 Task: Look for products in the category "More Meals & Sides" from Store Brand only.
Action: Mouse moved to (21, 125)
Screenshot: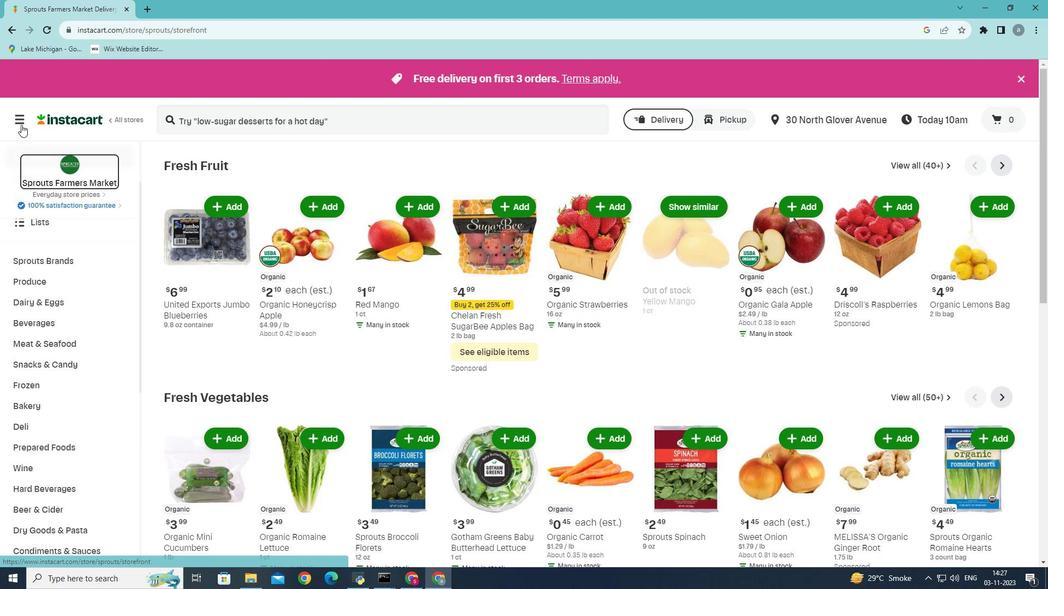 
Action: Mouse pressed left at (21, 125)
Screenshot: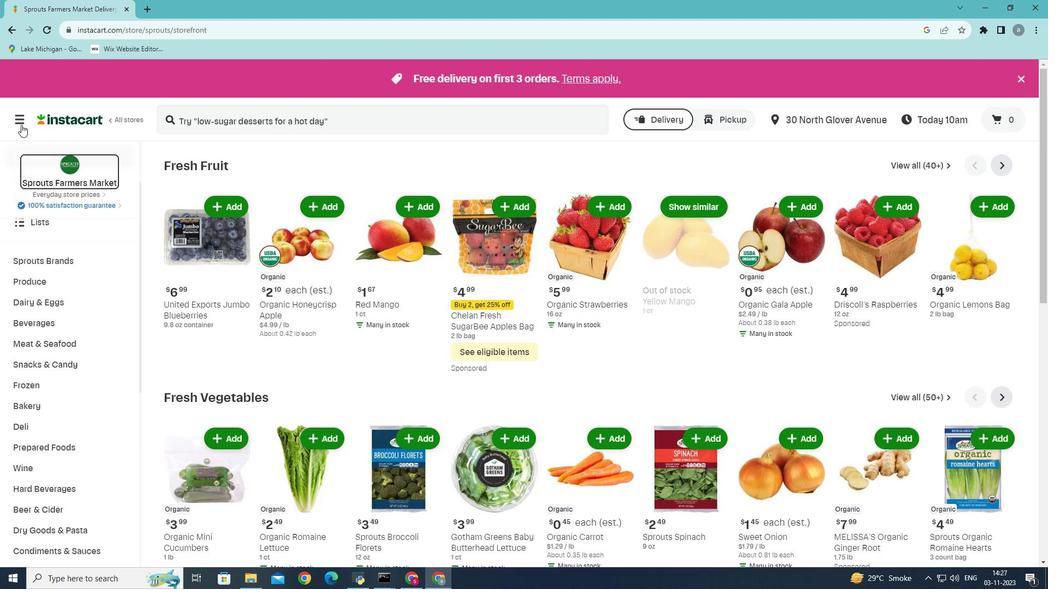 
Action: Mouse moved to (69, 303)
Screenshot: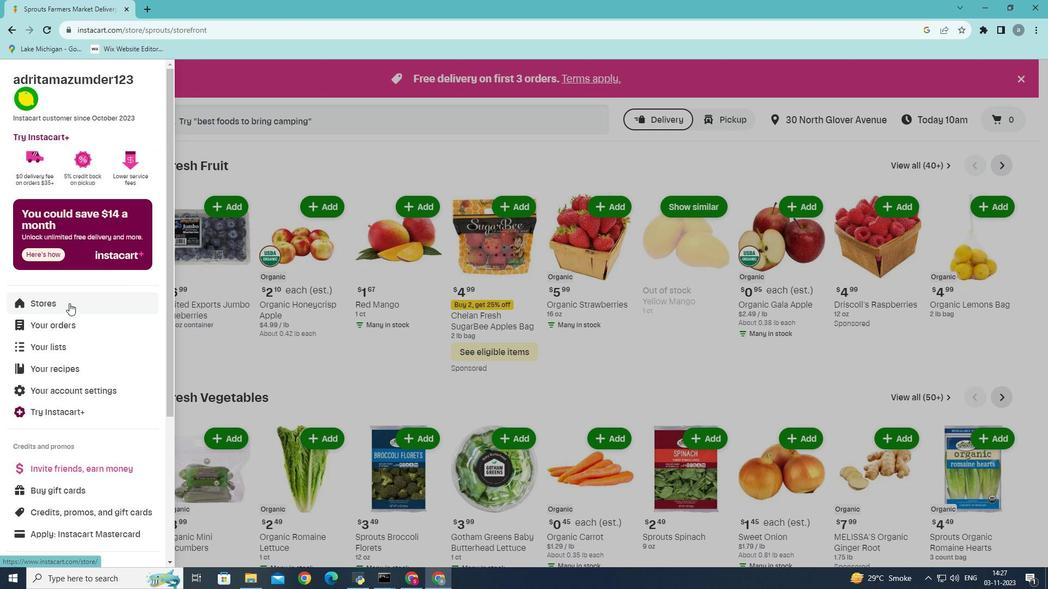 
Action: Mouse pressed left at (69, 303)
Screenshot: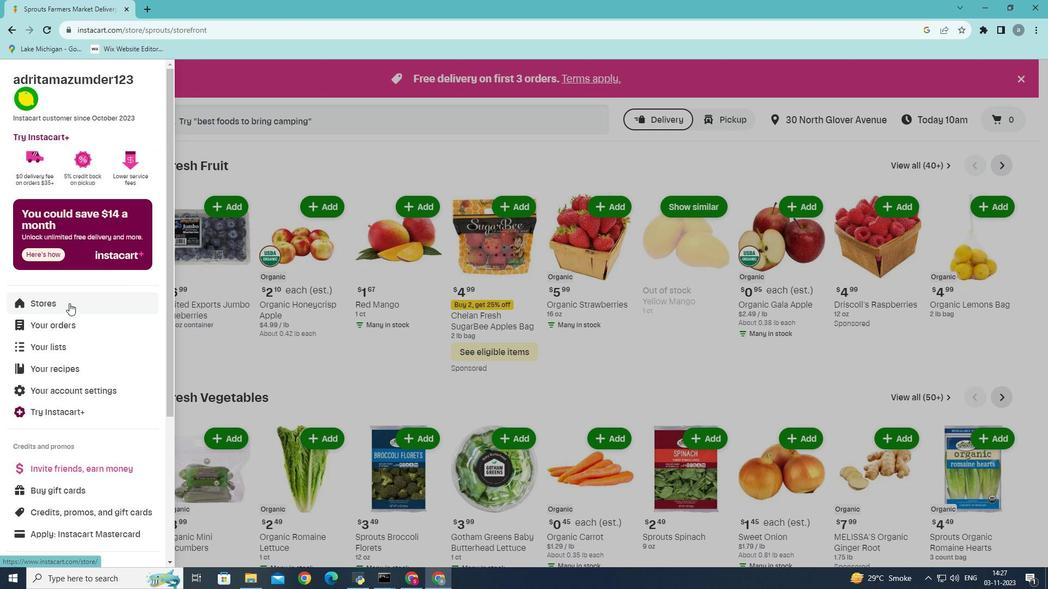 
Action: Mouse moved to (246, 126)
Screenshot: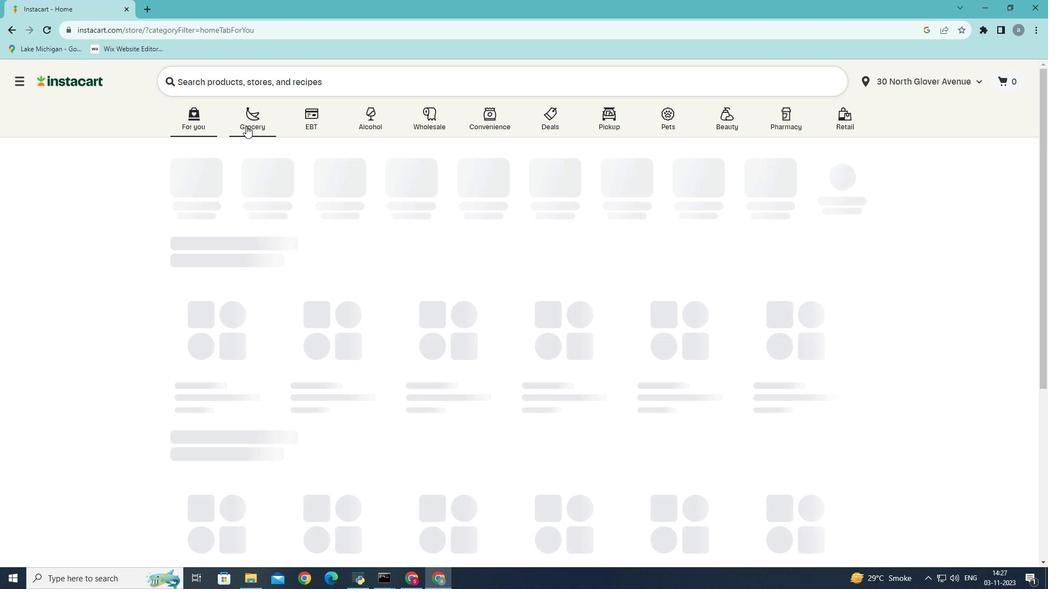 
Action: Mouse pressed left at (246, 126)
Screenshot: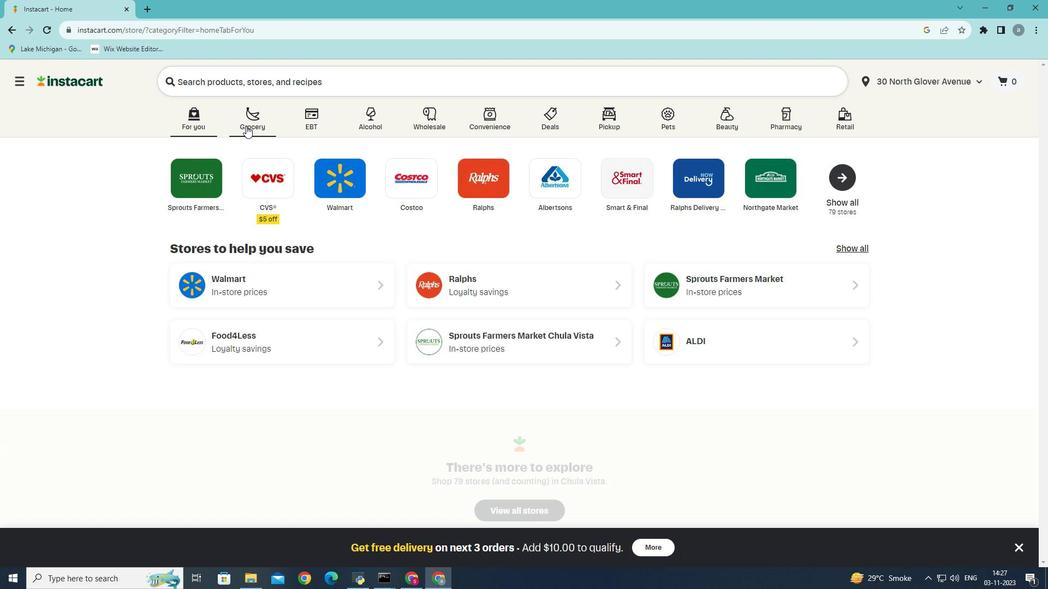 
Action: Mouse moved to (237, 334)
Screenshot: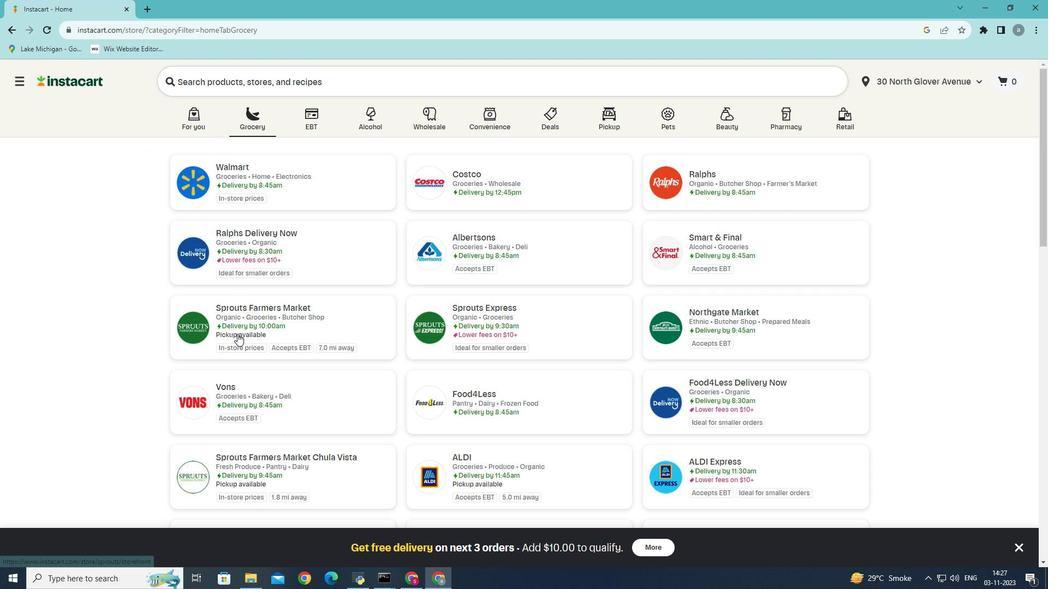 
Action: Mouse pressed left at (237, 334)
Screenshot: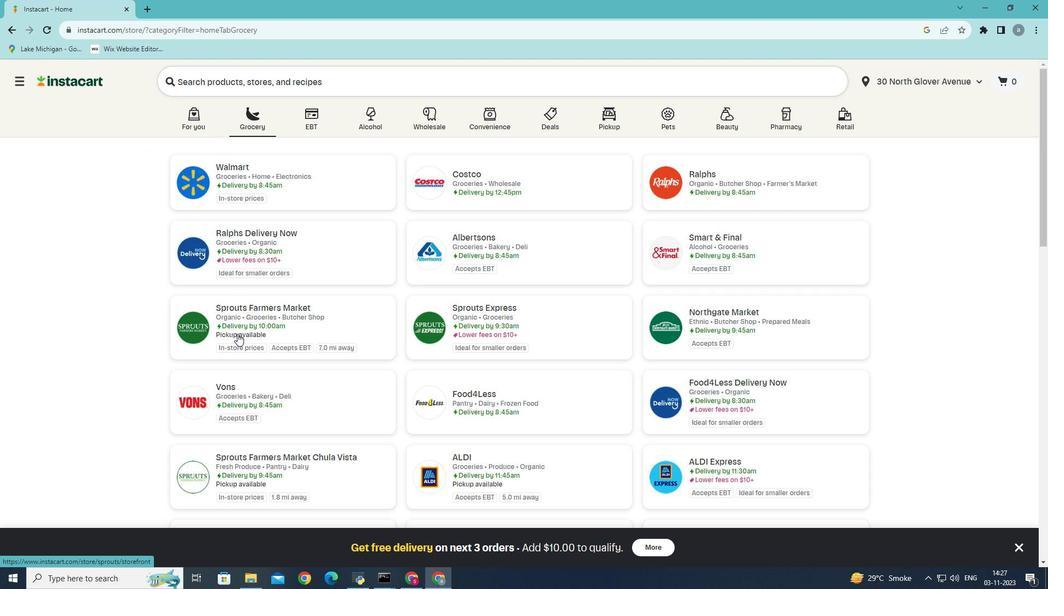 
Action: Mouse moved to (81, 438)
Screenshot: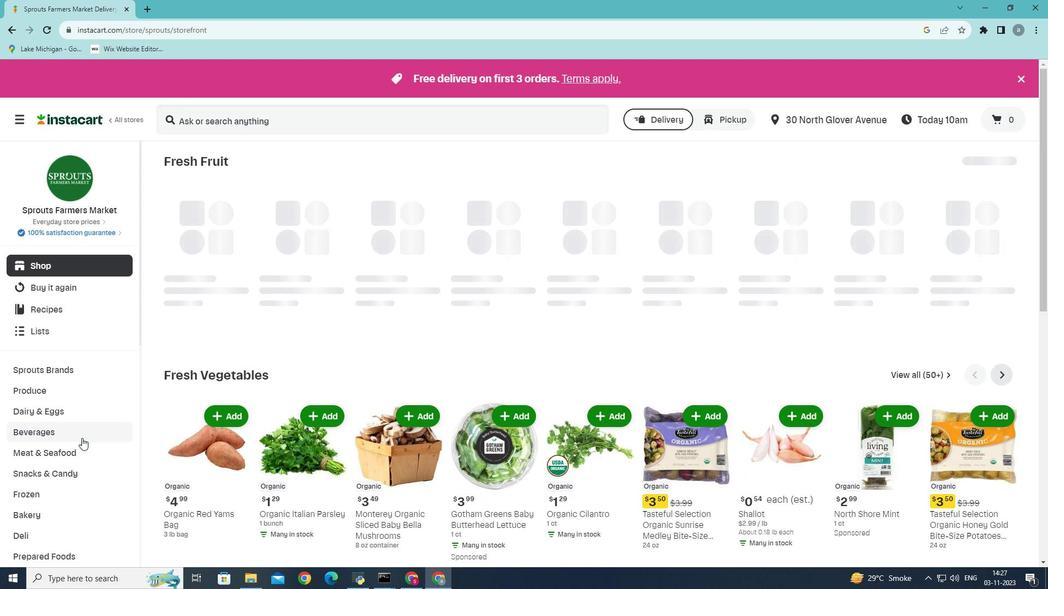 
Action: Mouse scrolled (81, 437) with delta (0, 0)
Screenshot: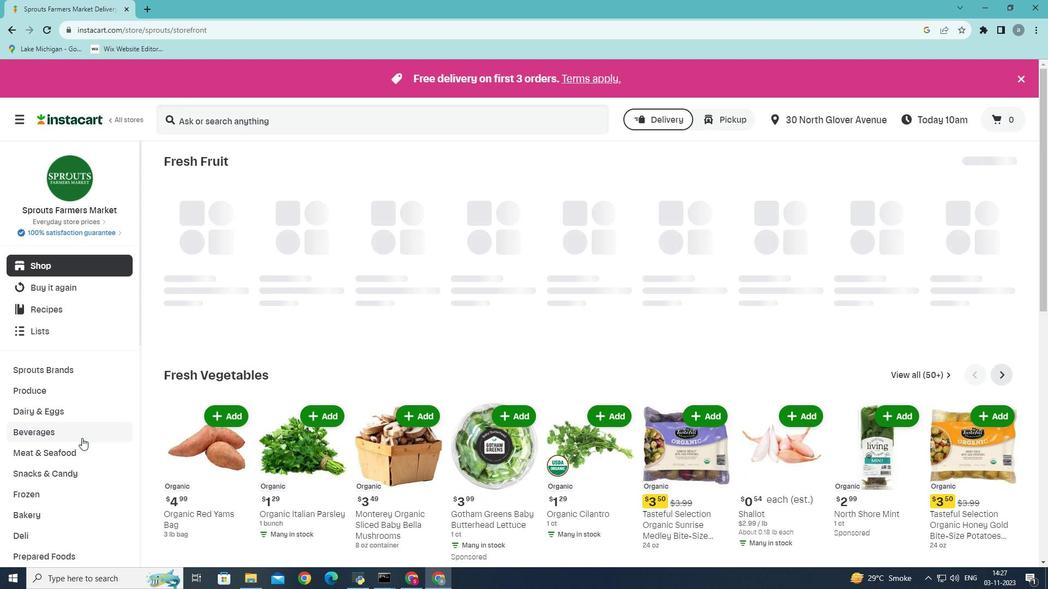 
Action: Mouse moved to (71, 449)
Screenshot: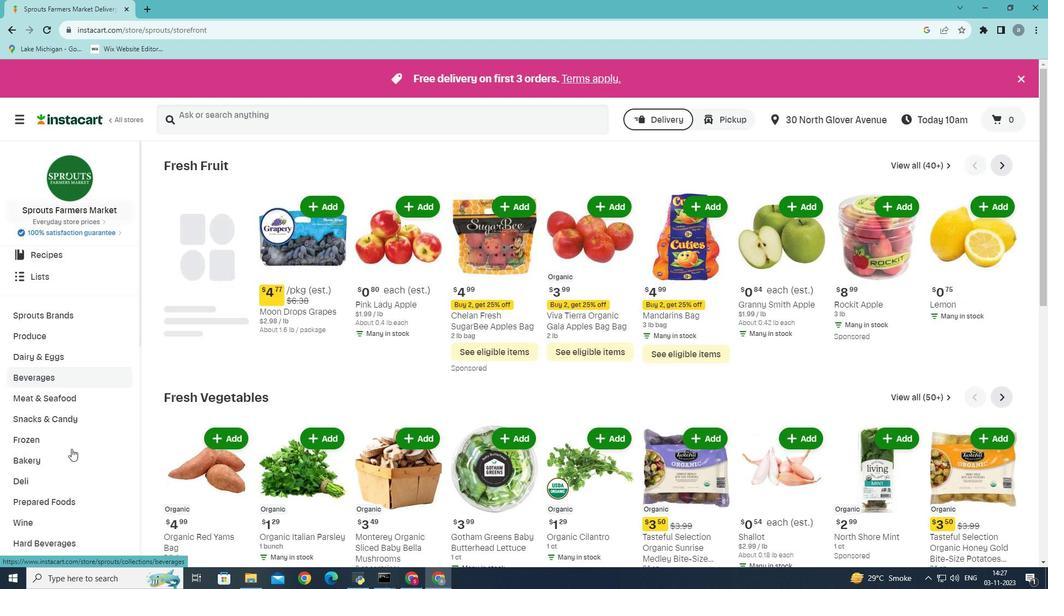 
Action: Mouse scrolled (71, 448) with delta (0, 0)
Screenshot: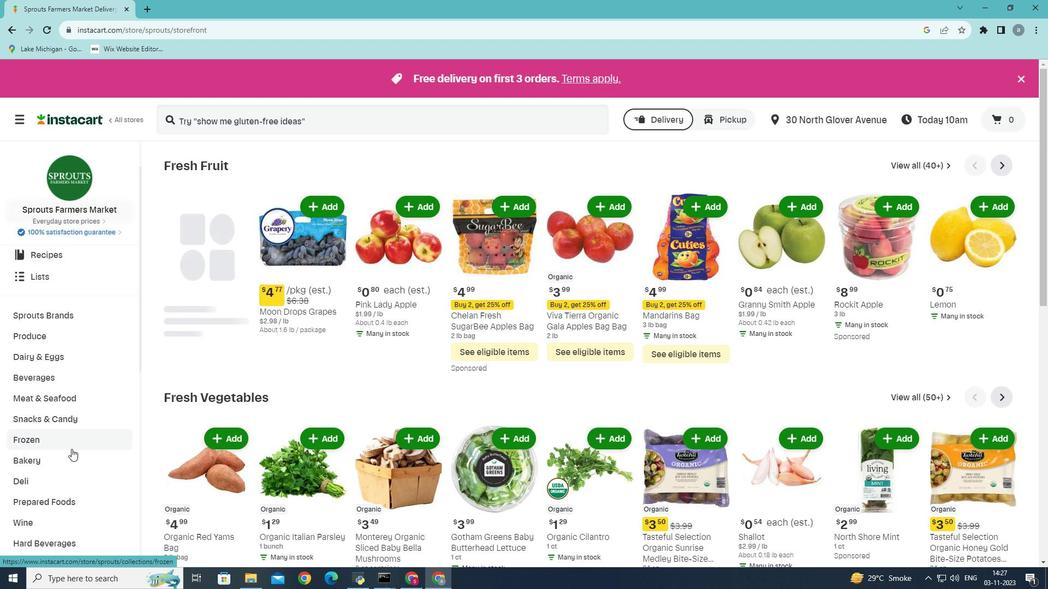 
Action: Mouse moved to (70, 449)
Screenshot: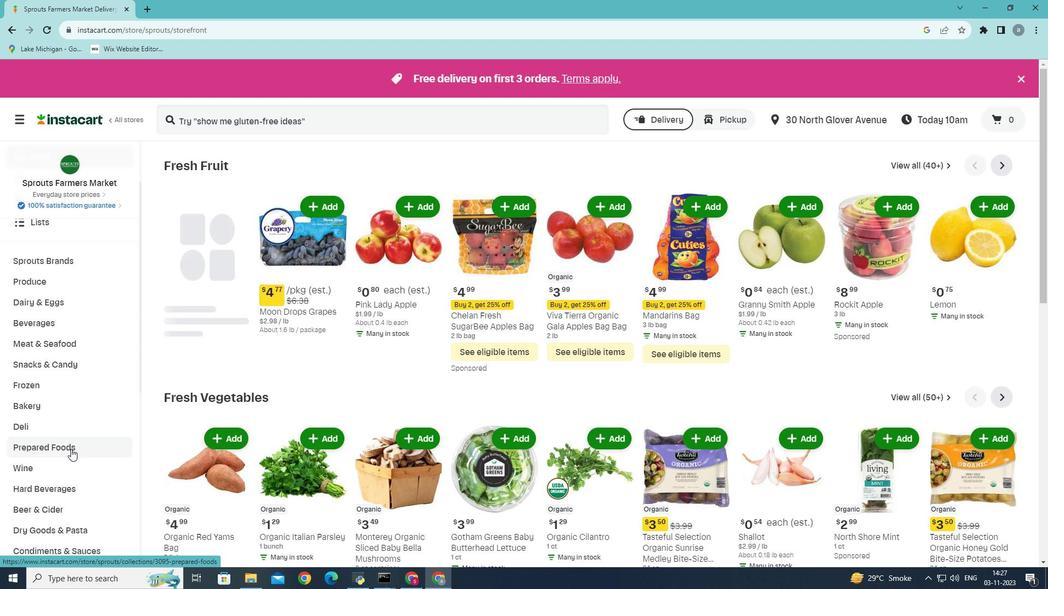 
Action: Mouse scrolled (70, 448) with delta (0, 0)
Screenshot: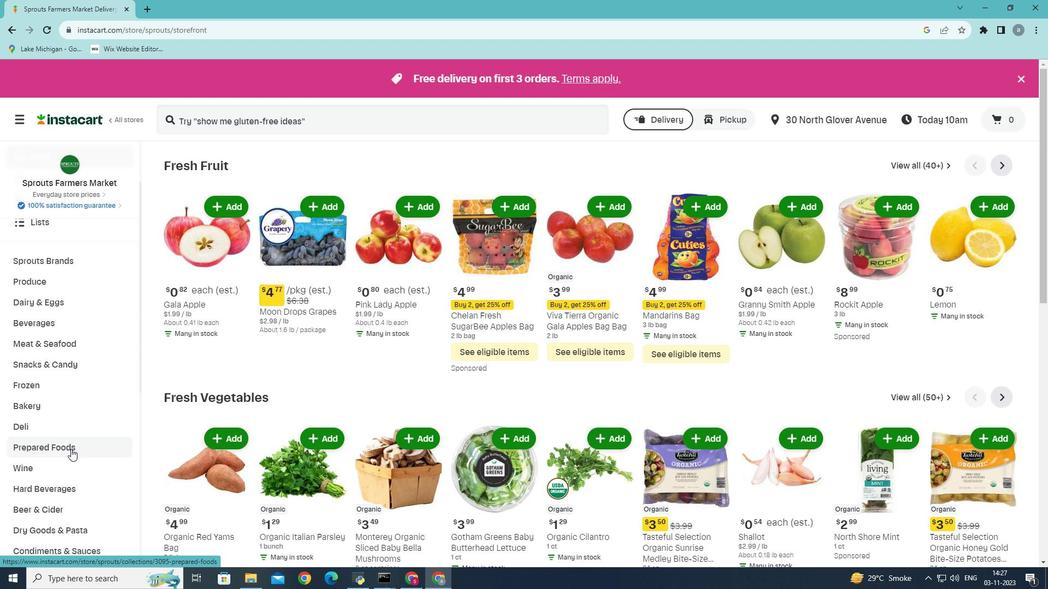 
Action: Mouse moved to (67, 391)
Screenshot: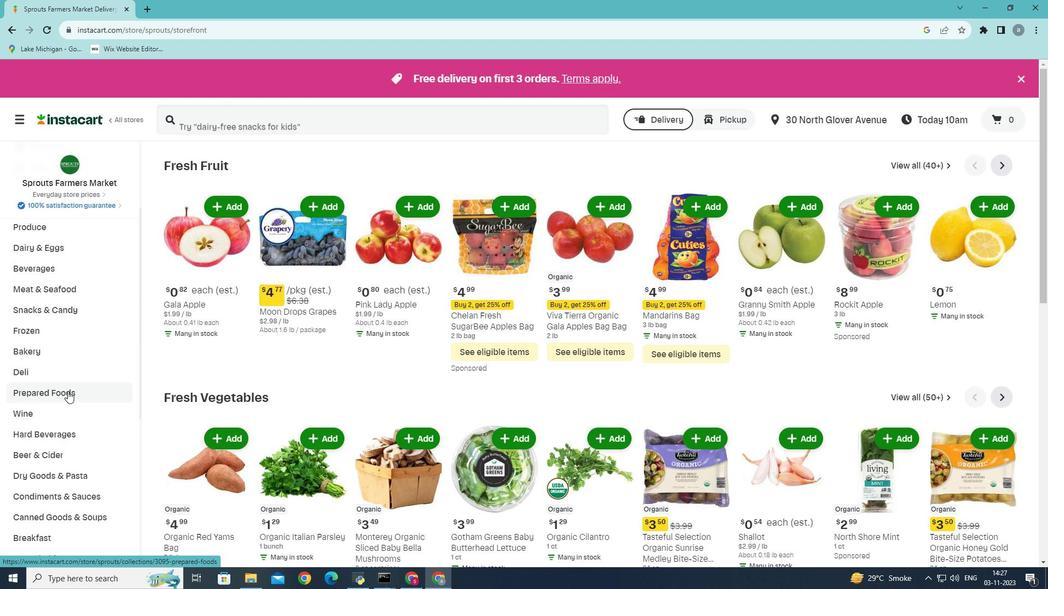 
Action: Mouse pressed left at (67, 391)
Screenshot: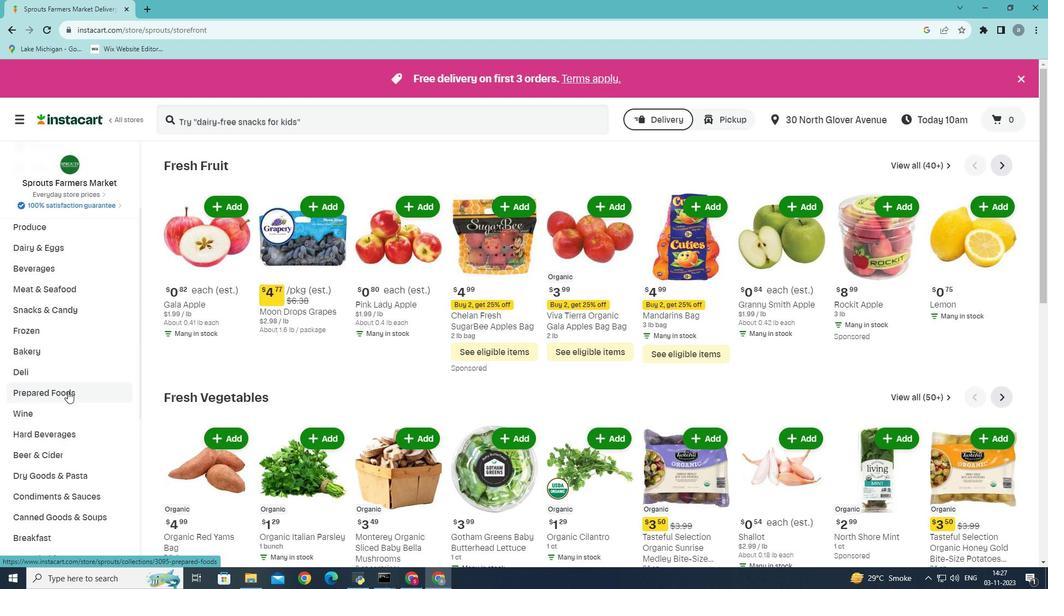 
Action: Mouse moved to (386, 188)
Screenshot: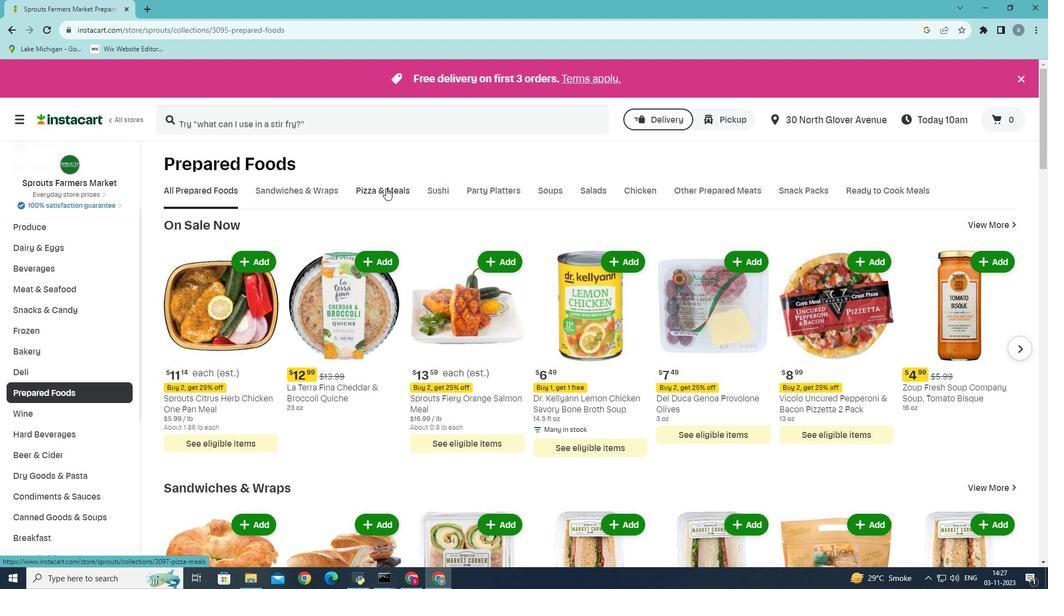 
Action: Mouse pressed left at (386, 188)
Screenshot: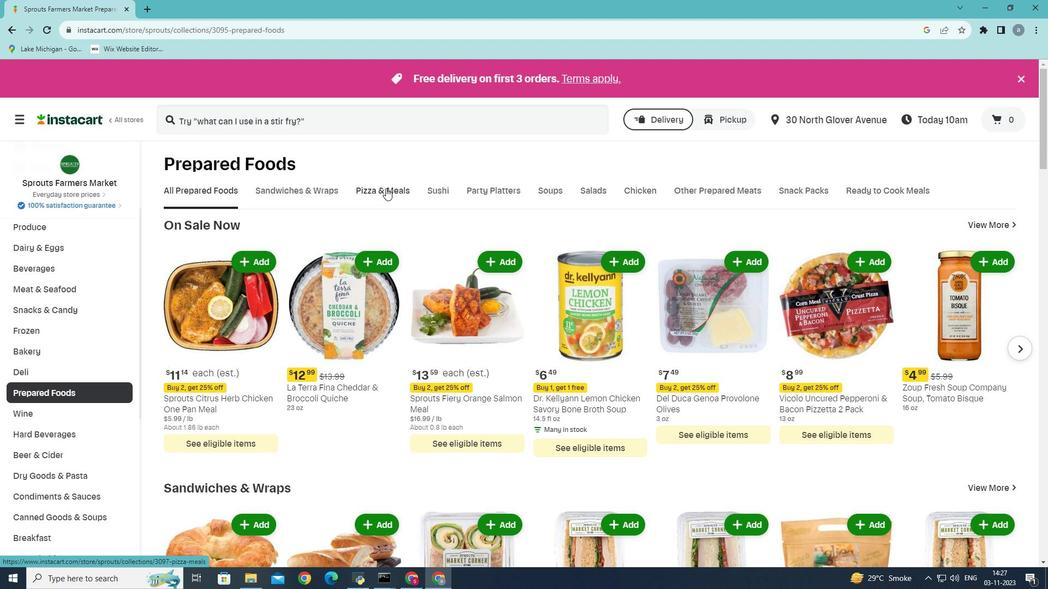 
Action: Mouse moved to (757, 242)
Screenshot: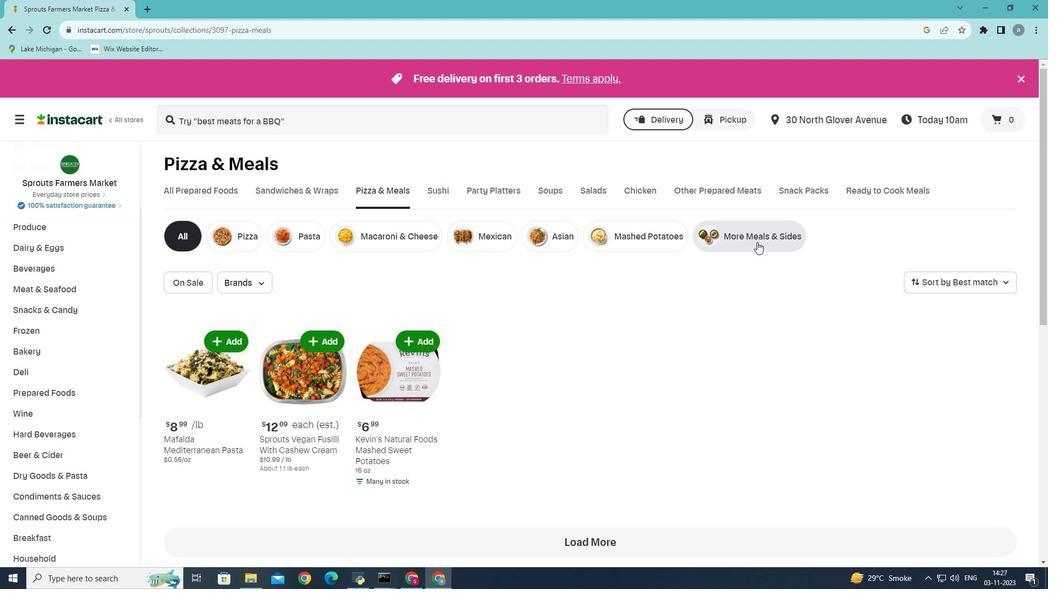 
Action: Mouse pressed left at (757, 242)
Screenshot: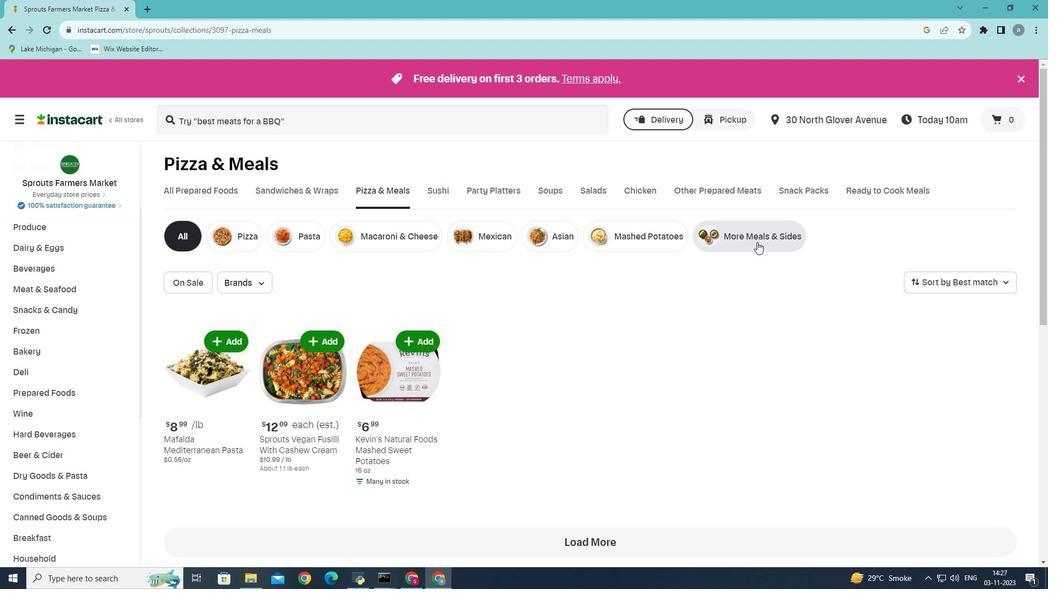 
Action: Mouse moved to (264, 280)
Screenshot: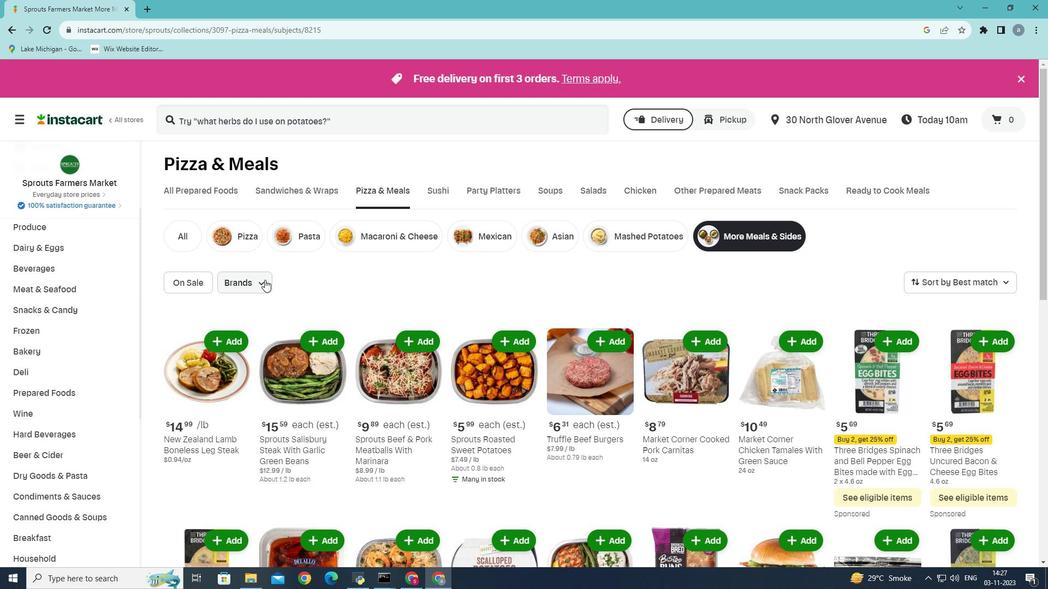 
Action: Mouse pressed left at (264, 280)
Screenshot: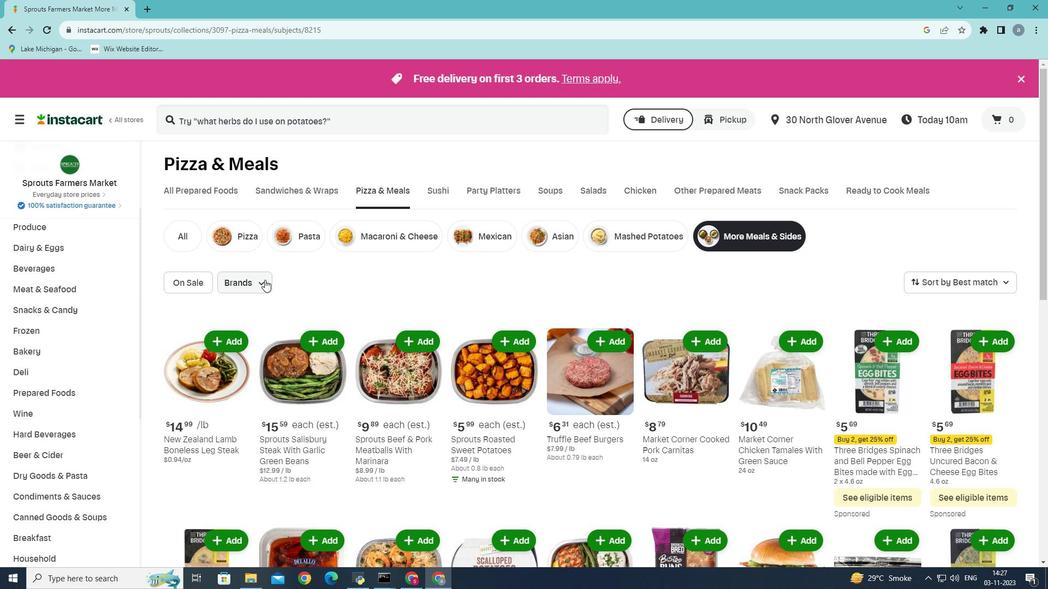 
Action: Mouse moved to (271, 317)
Screenshot: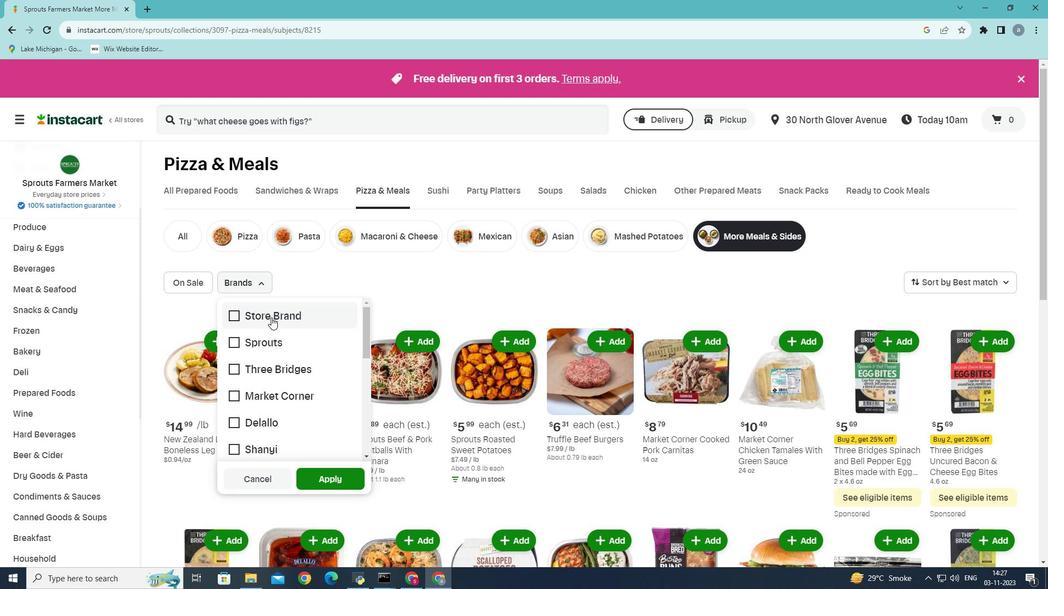 
Action: Mouse pressed left at (271, 317)
Screenshot: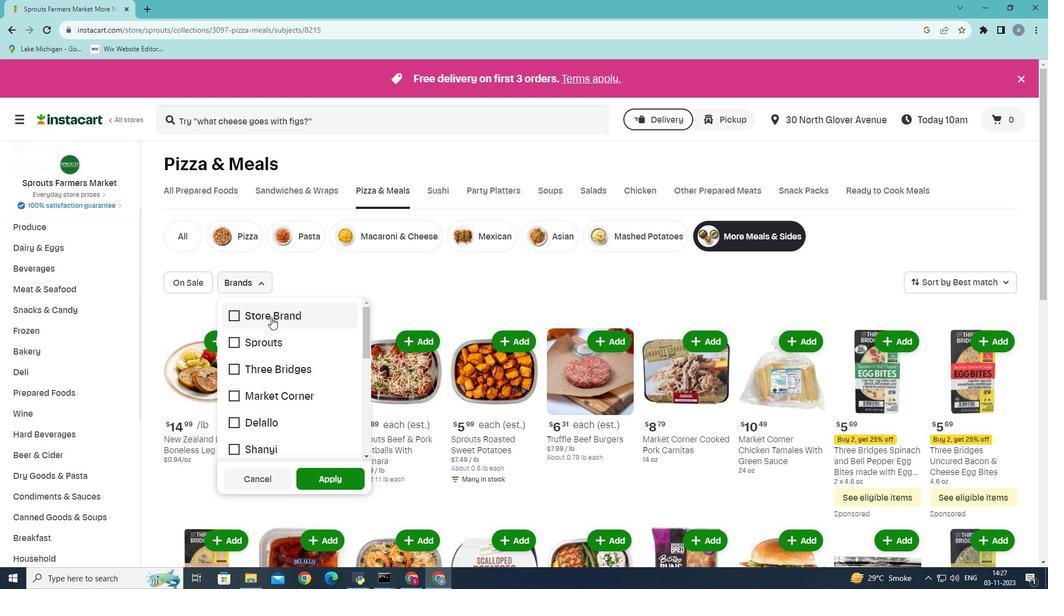 
Action: Mouse moved to (339, 484)
Screenshot: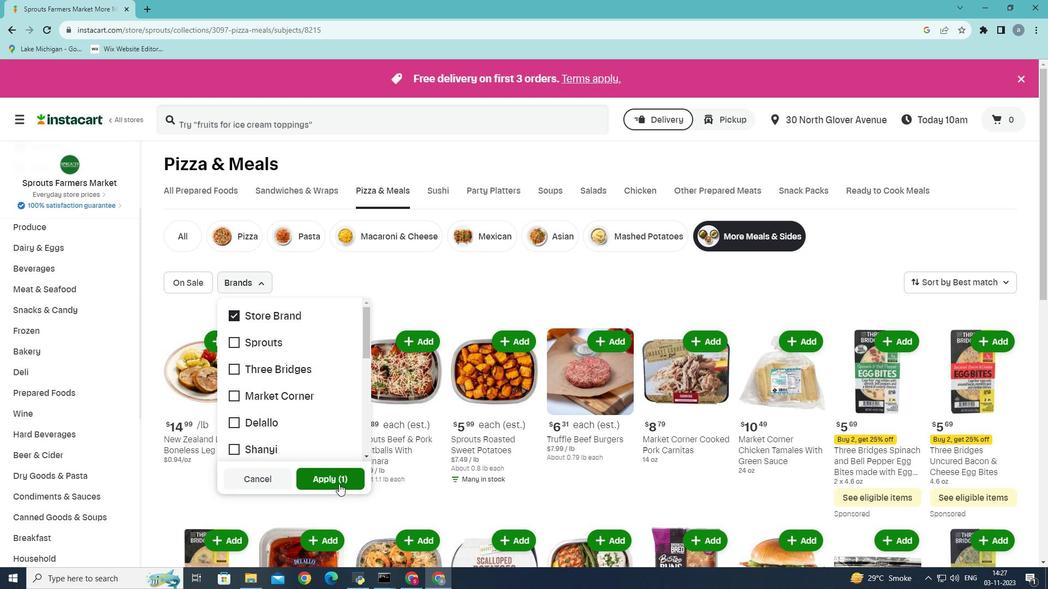 
Action: Mouse pressed left at (339, 484)
Screenshot: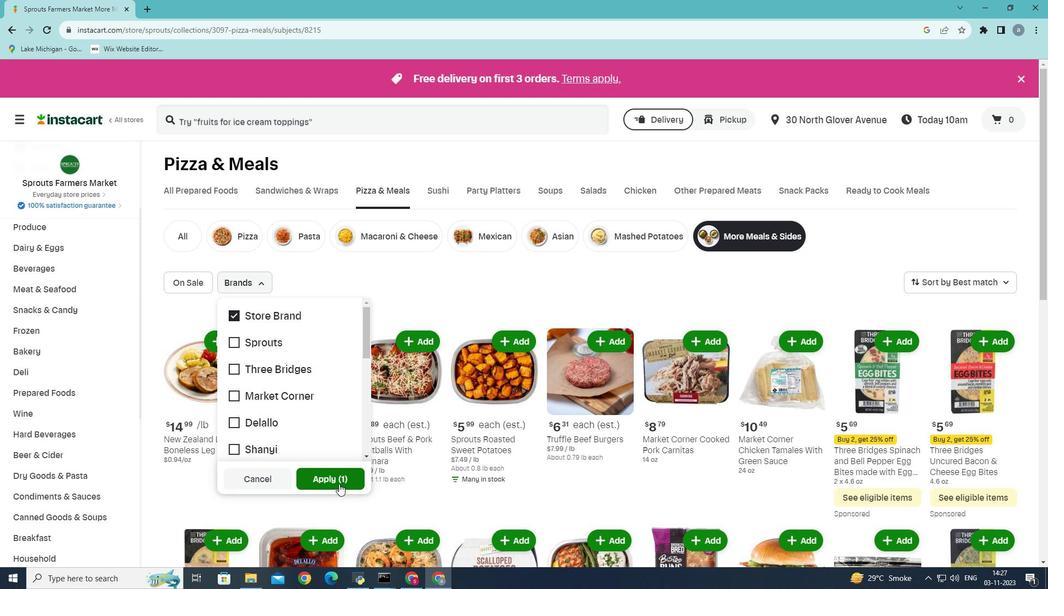
Action: Mouse moved to (328, 477)
Screenshot: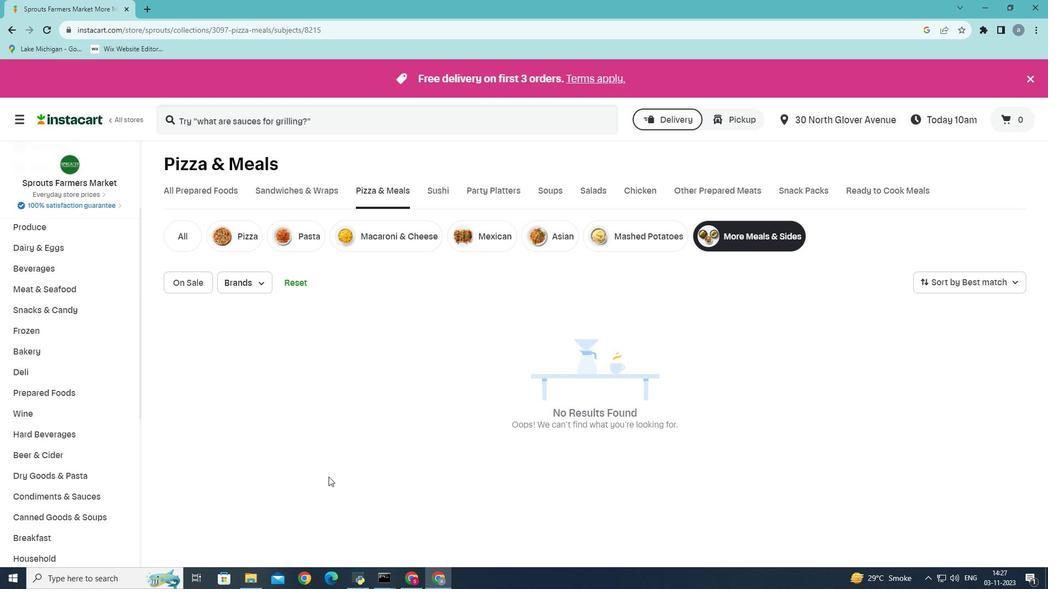 
